 Task: Toggle the enable undo option in the explorer.
Action: Mouse moved to (46, 541)
Screenshot: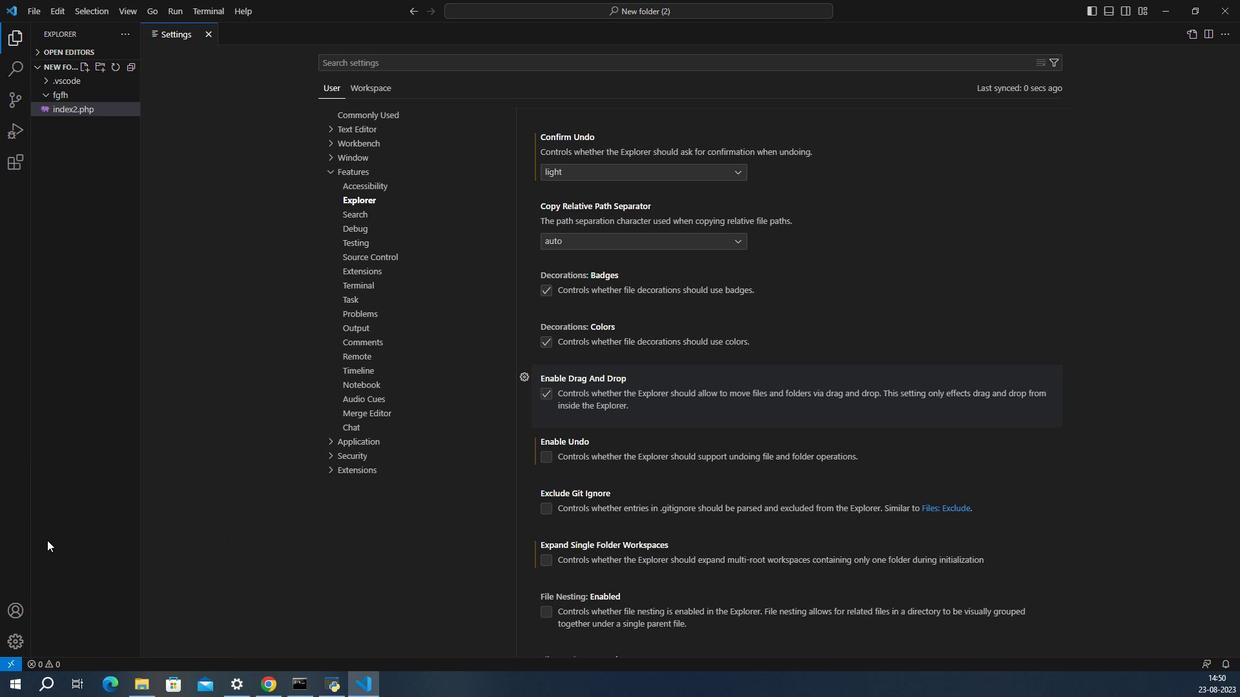 
Action: Mouse pressed left at (46, 541)
Screenshot: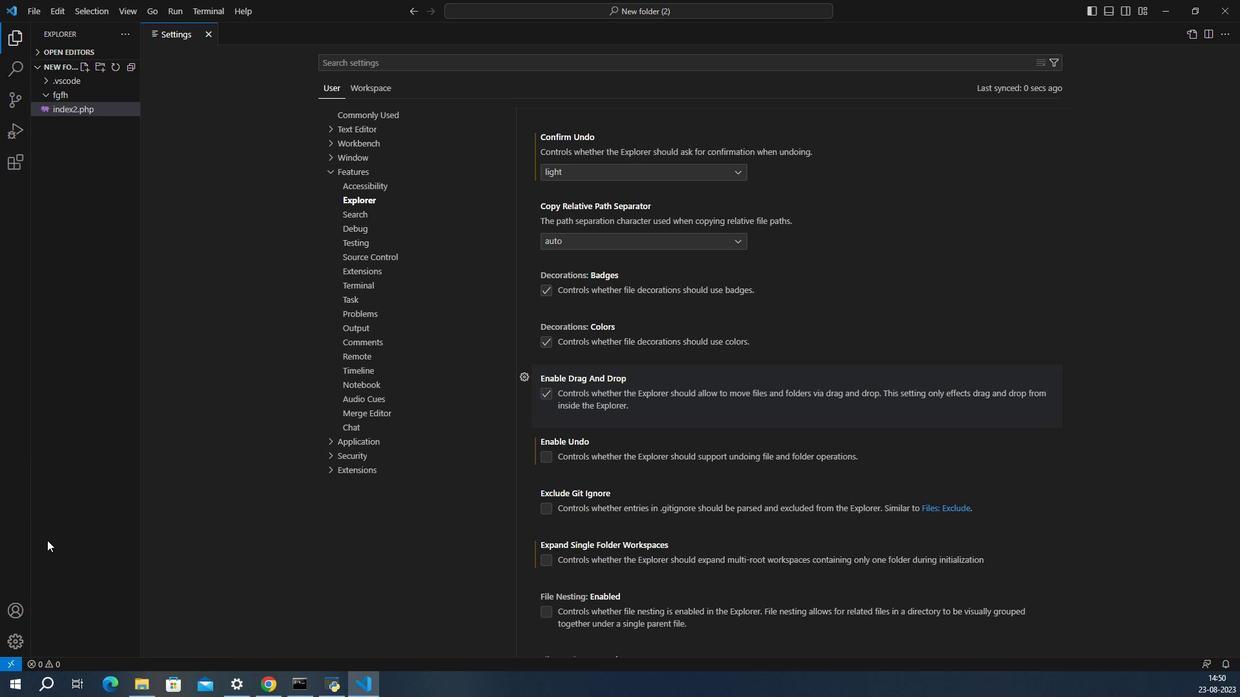 
Action: Mouse moved to (574, 458)
Screenshot: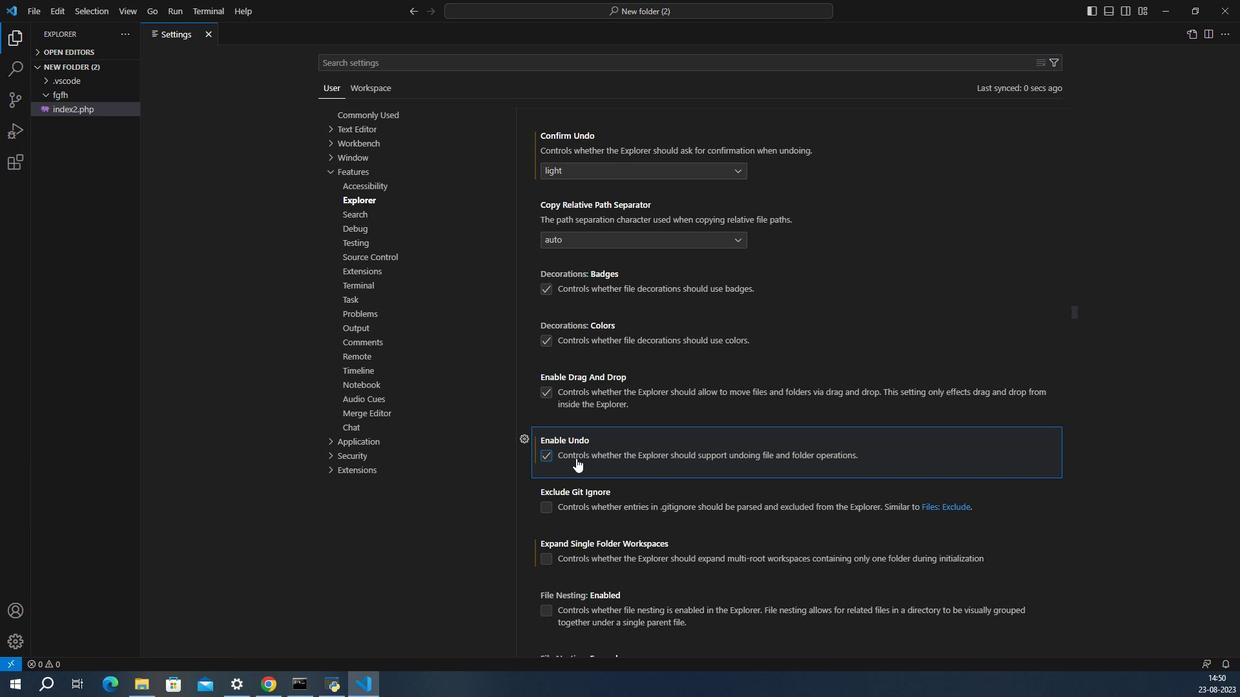 
Action: Mouse pressed left at (574, 458)
Screenshot: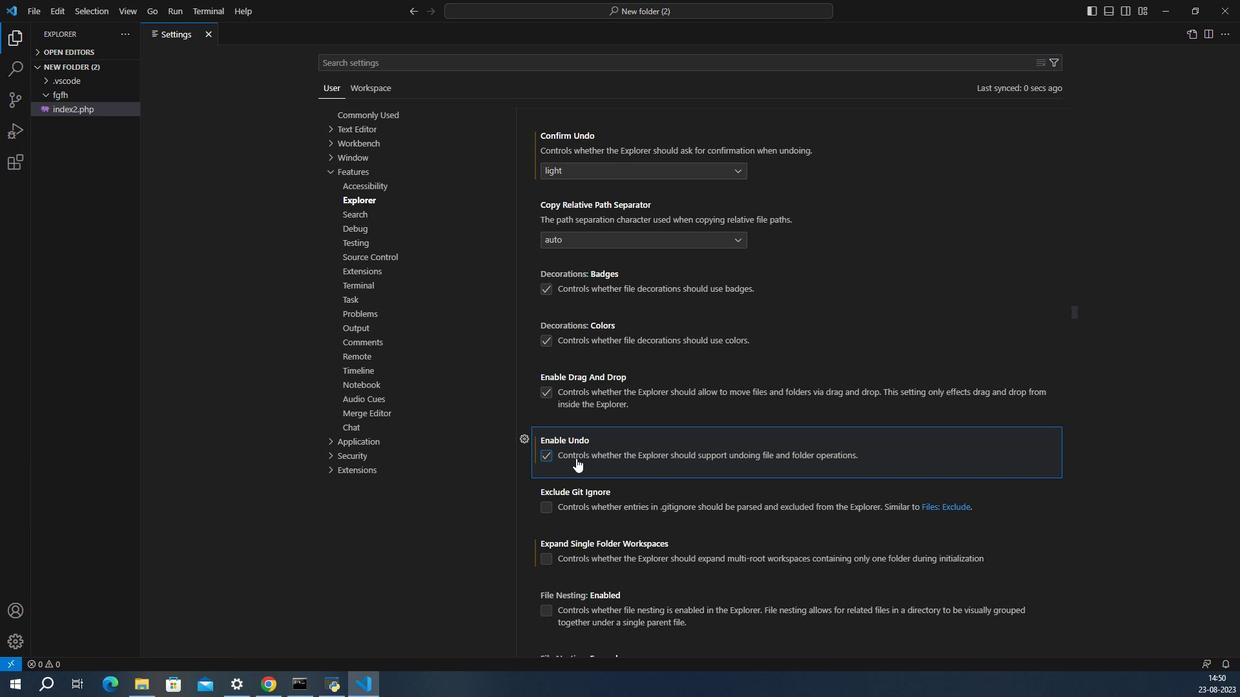 
Action: Mouse moved to (602, 461)
Screenshot: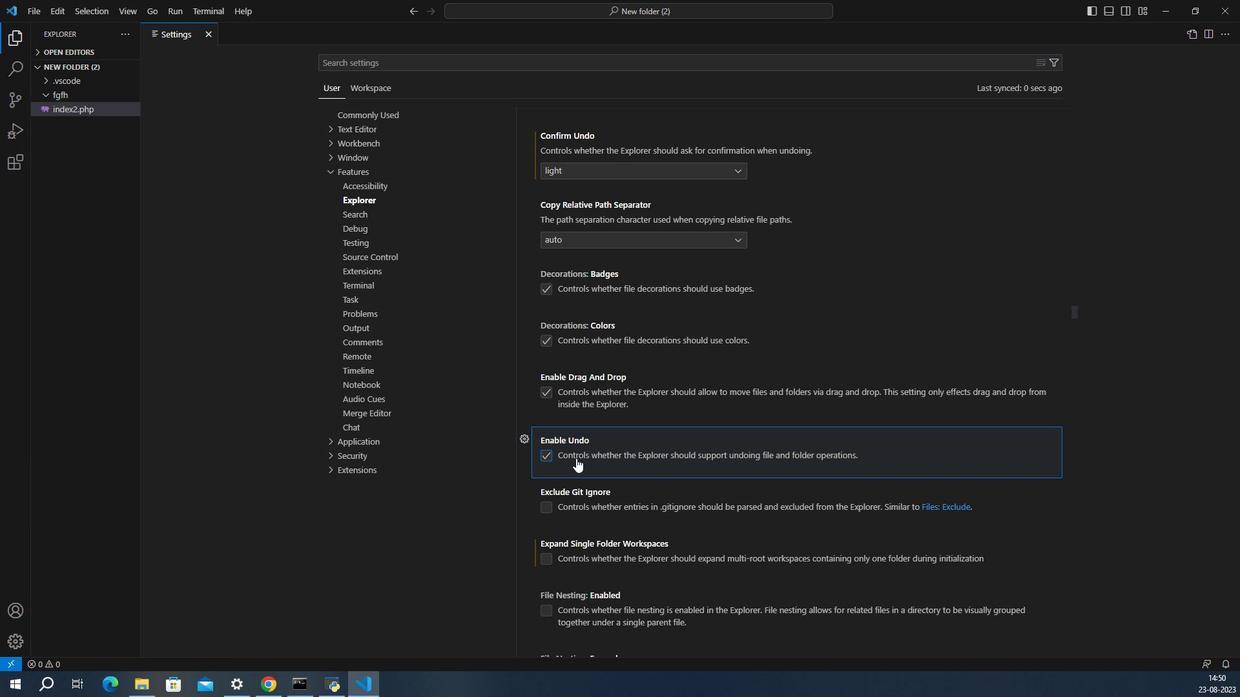 
